 Task: Choose the host language as Ukrainian
Action: Mouse moved to (927, 140)
Screenshot: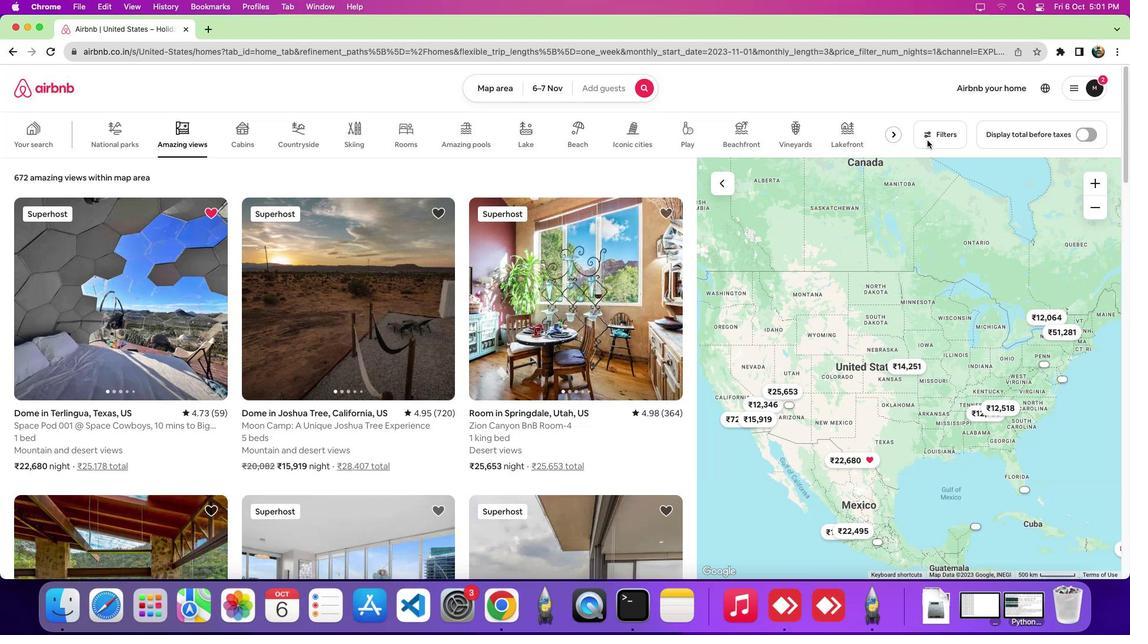 
Action: Mouse pressed left at (927, 140)
Screenshot: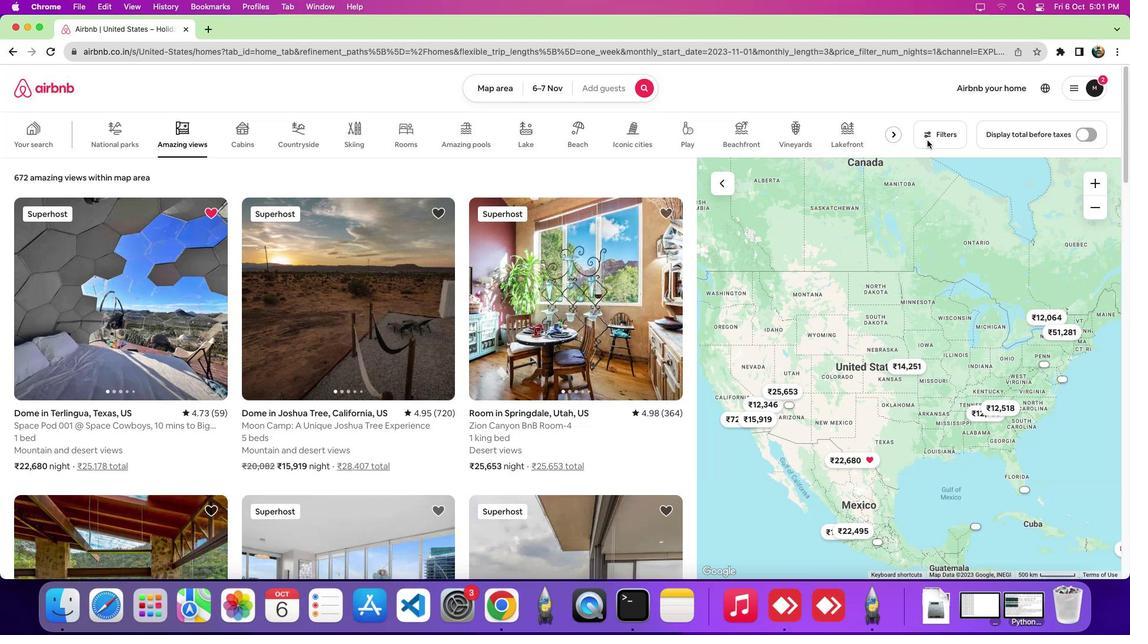 
Action: Mouse pressed left at (927, 140)
Screenshot: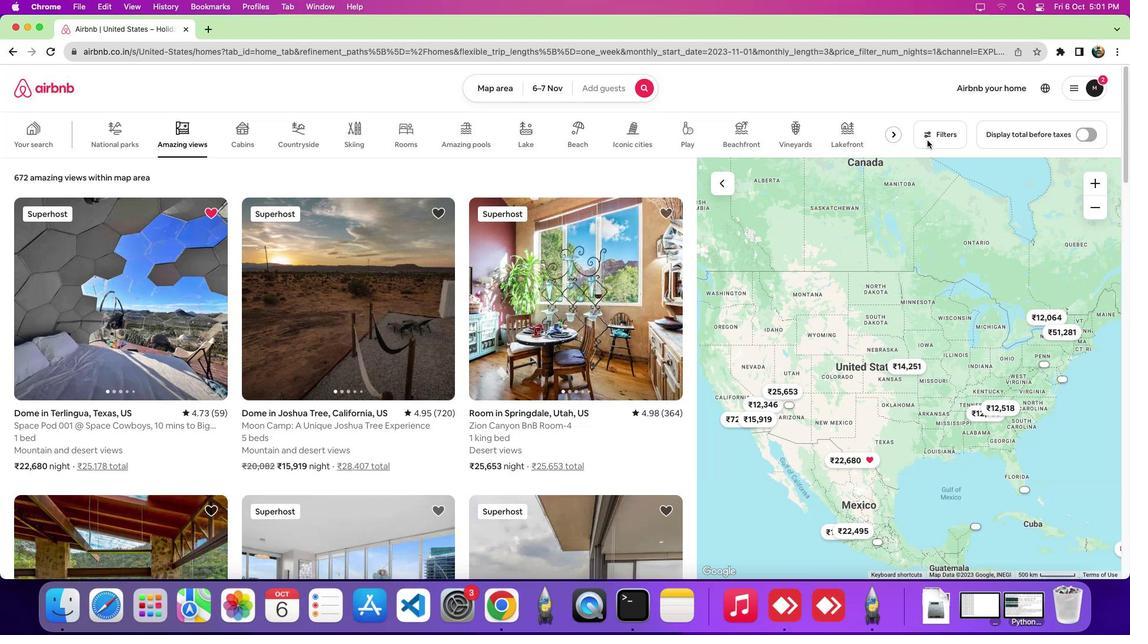 
Action: Mouse moved to (582, 214)
Screenshot: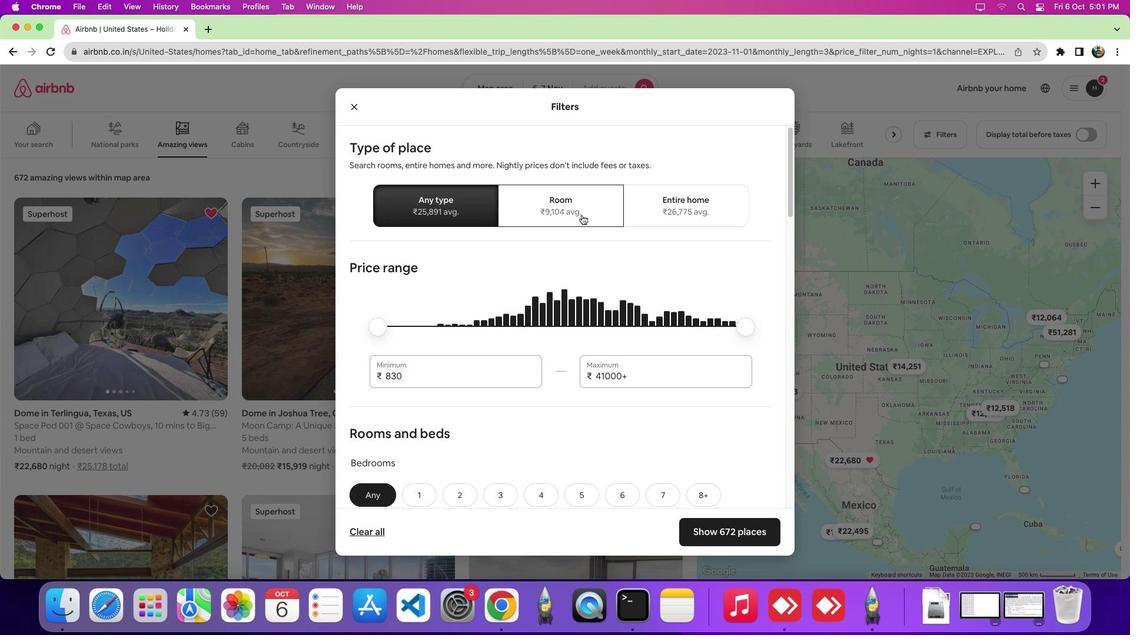 
Action: Mouse pressed left at (582, 214)
Screenshot: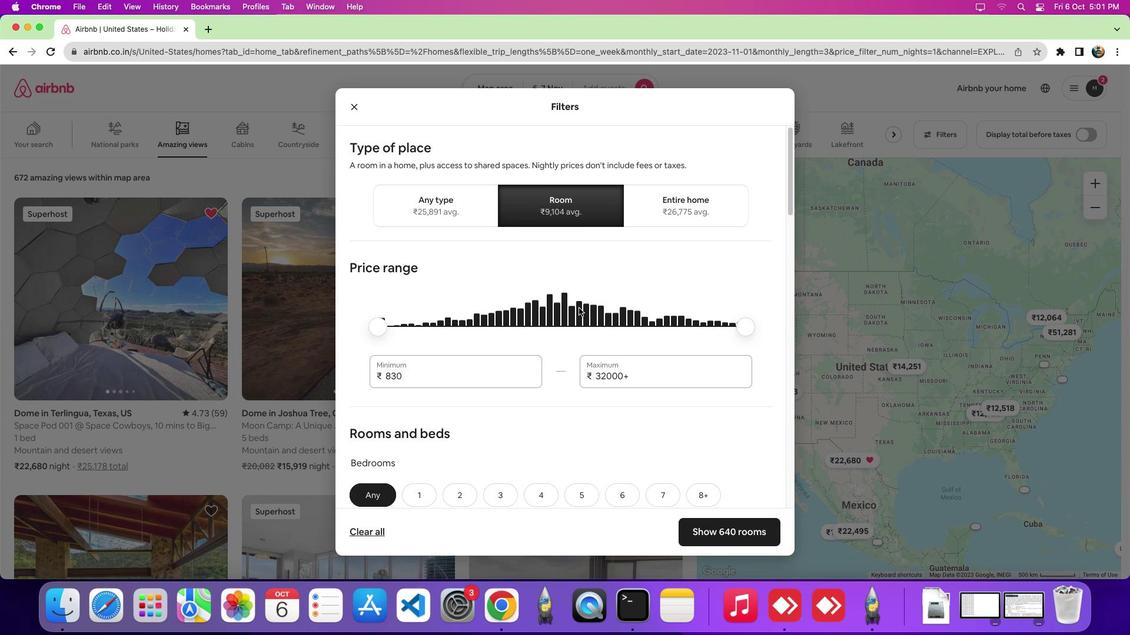 
Action: Mouse moved to (565, 450)
Screenshot: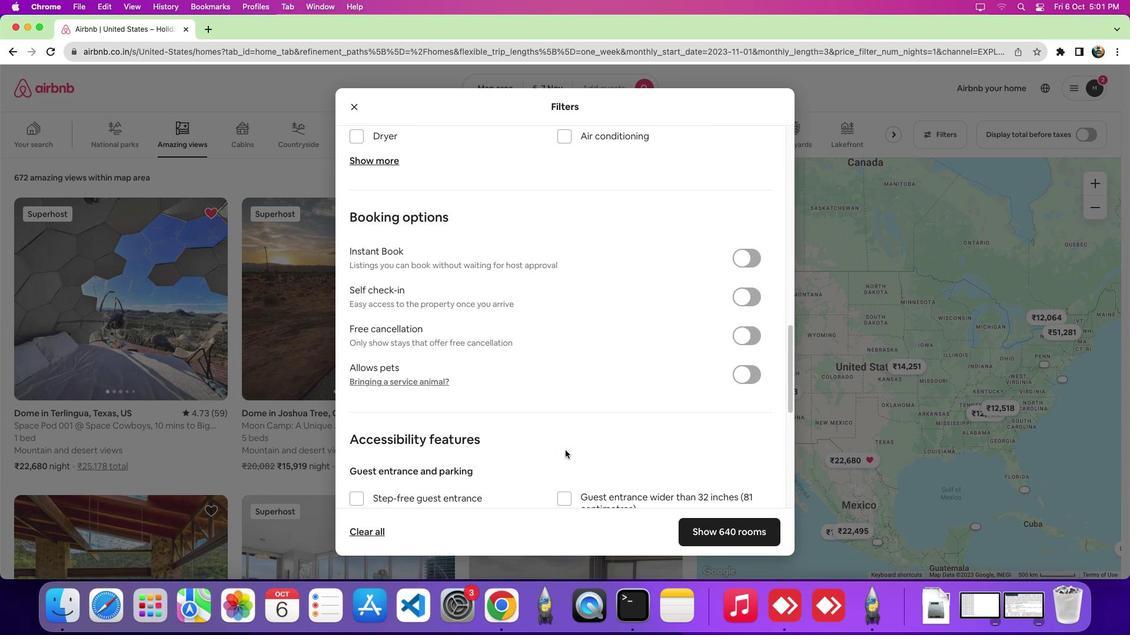 
Action: Mouse scrolled (565, 450) with delta (0, 0)
Screenshot: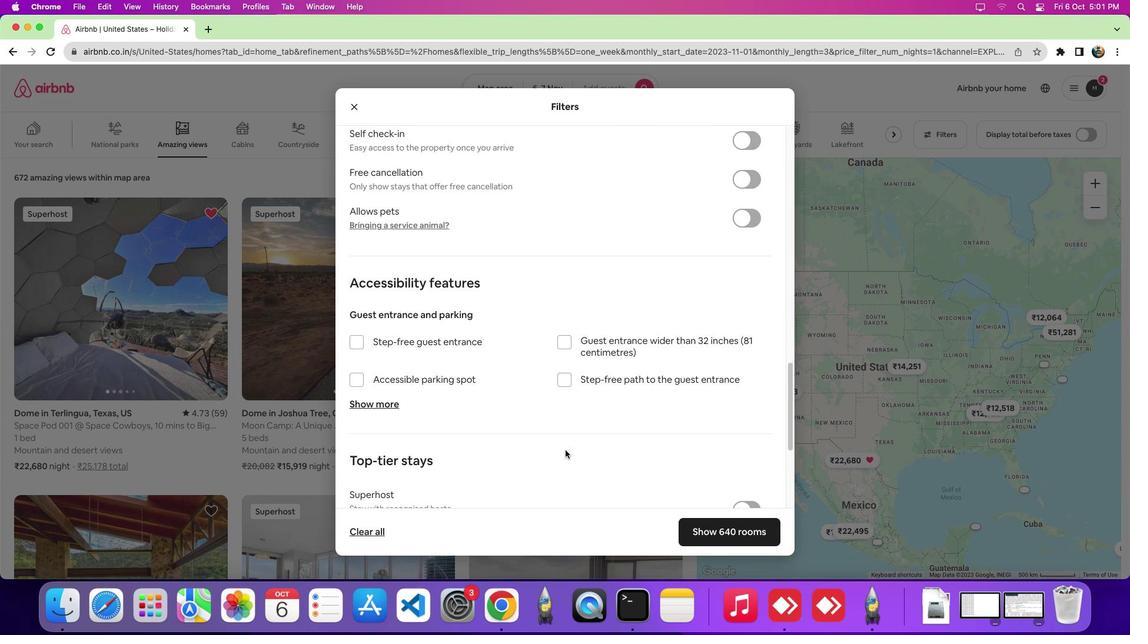 
Action: Mouse scrolled (565, 450) with delta (0, -1)
Screenshot: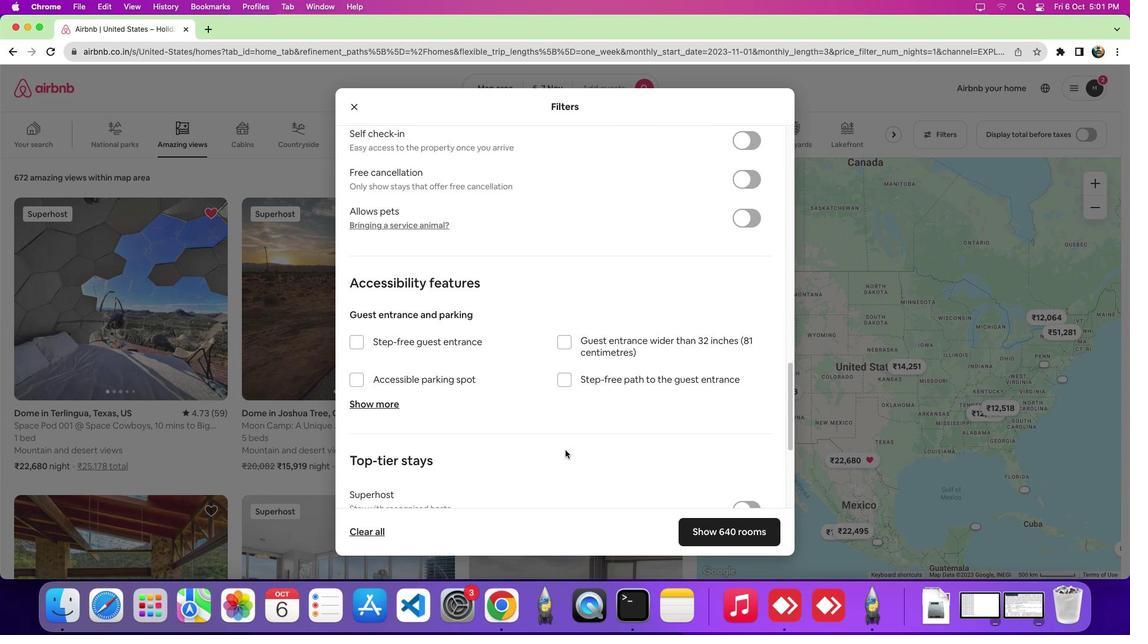 
Action: Mouse scrolled (565, 450) with delta (0, -5)
Screenshot: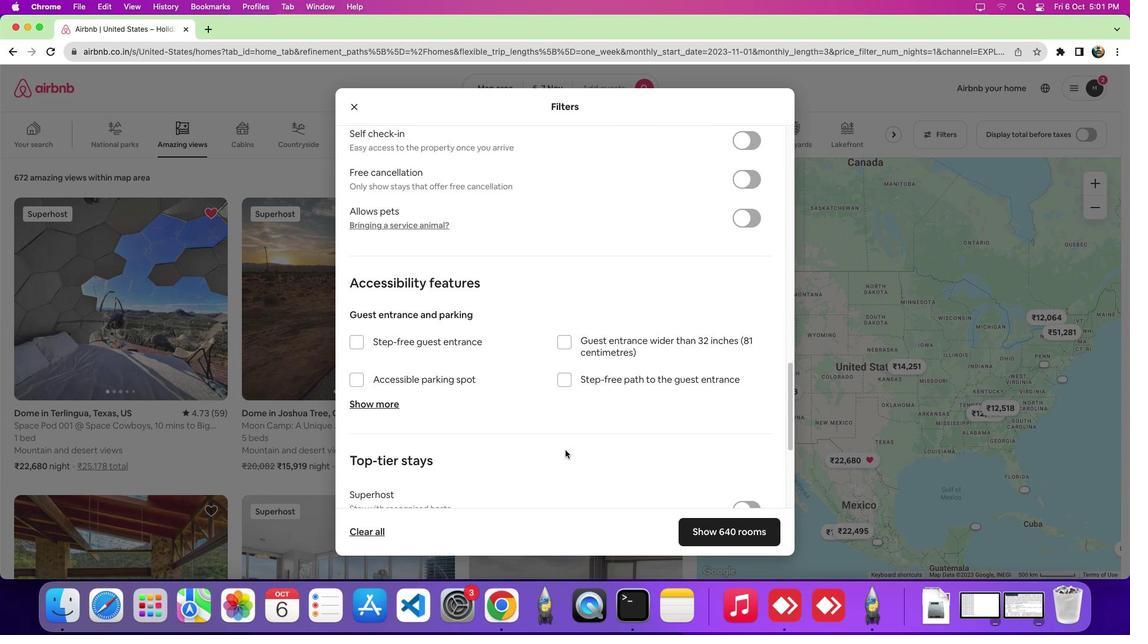 
Action: Mouse scrolled (565, 450) with delta (0, -8)
Screenshot: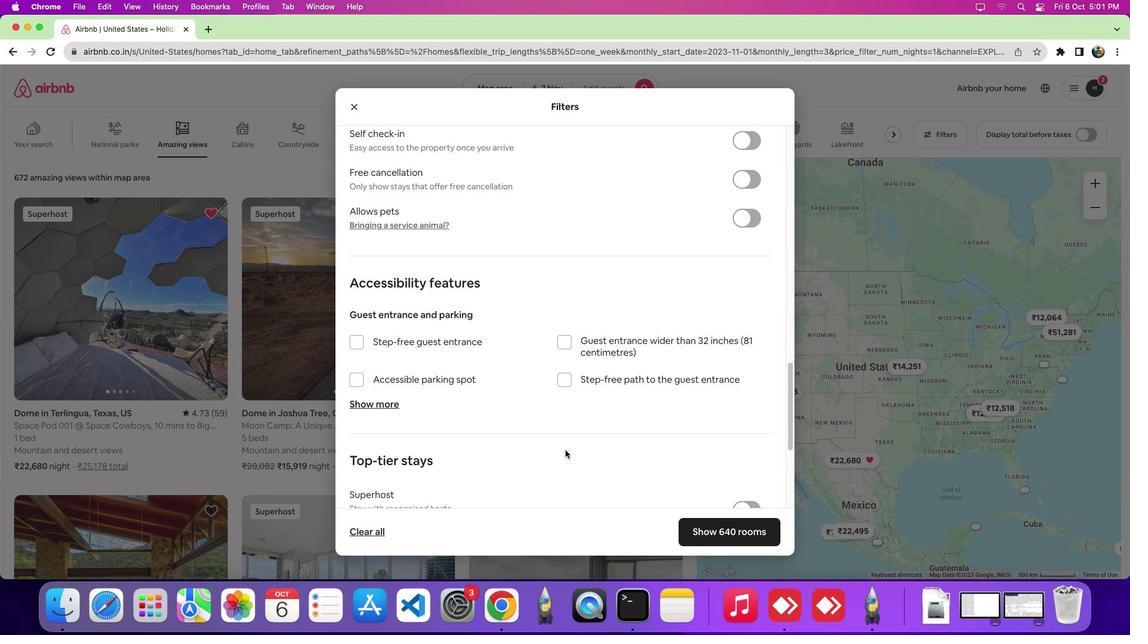 
Action: Mouse scrolled (565, 450) with delta (0, -8)
Screenshot: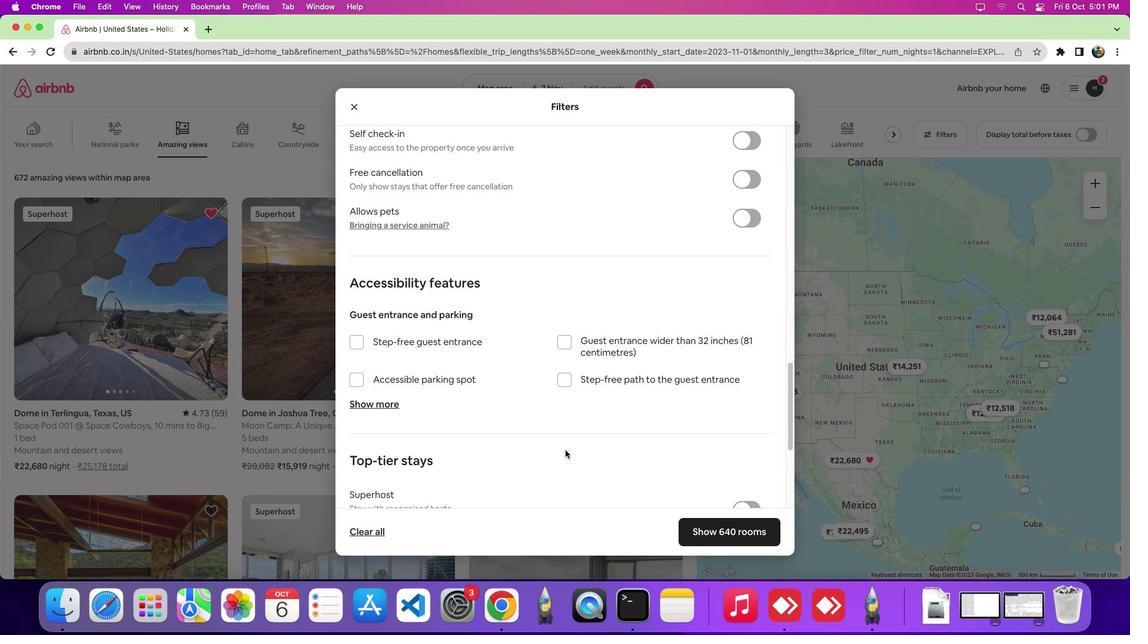 
Action: Mouse scrolled (565, 450) with delta (0, 0)
Screenshot: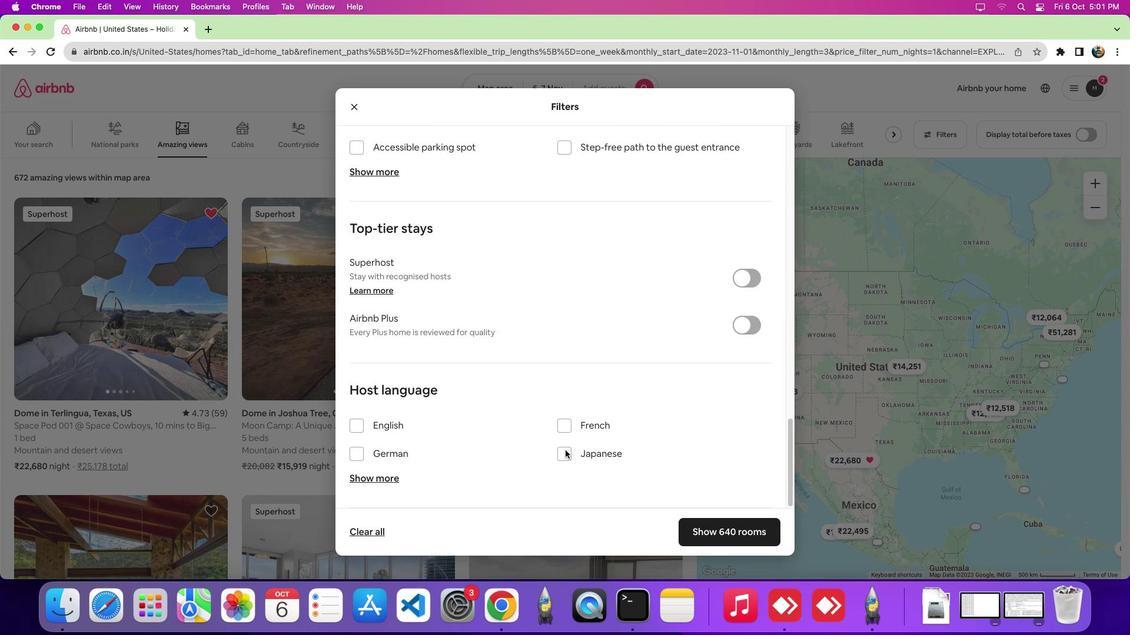 
Action: Mouse scrolled (565, 450) with delta (0, -1)
Screenshot: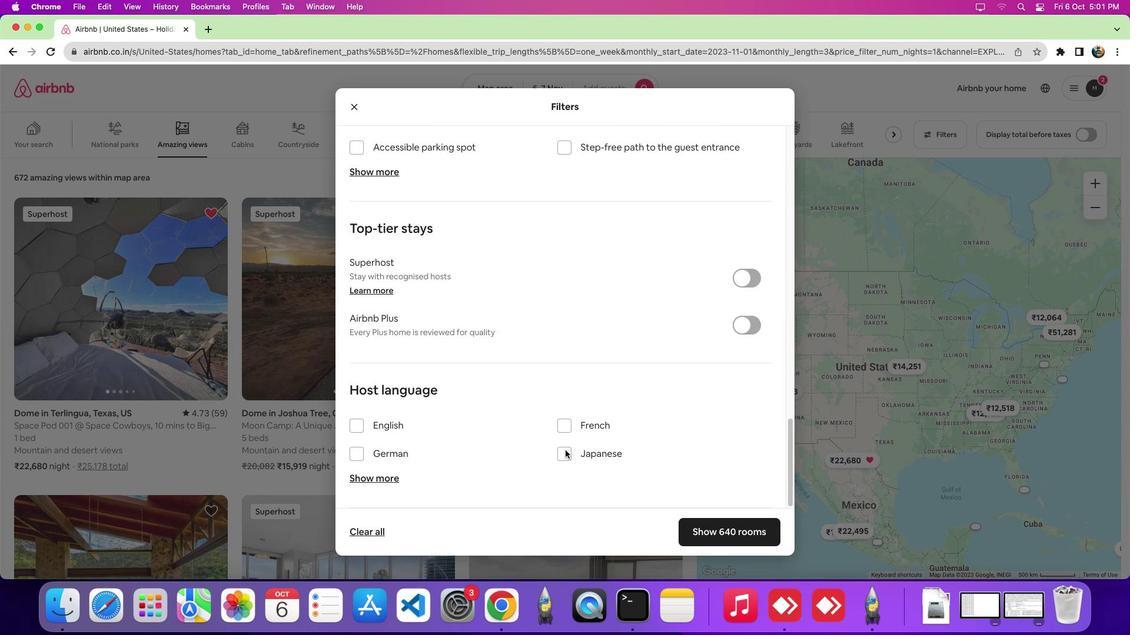
Action: Mouse scrolled (565, 450) with delta (0, -5)
Screenshot: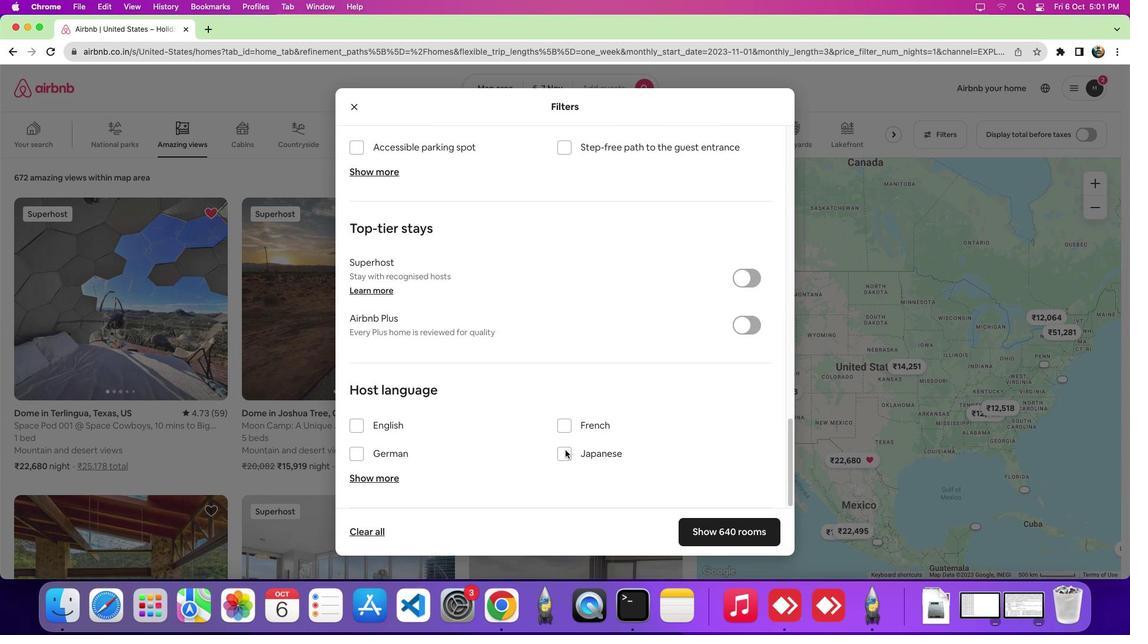 
Action: Mouse scrolled (565, 450) with delta (0, -8)
Screenshot: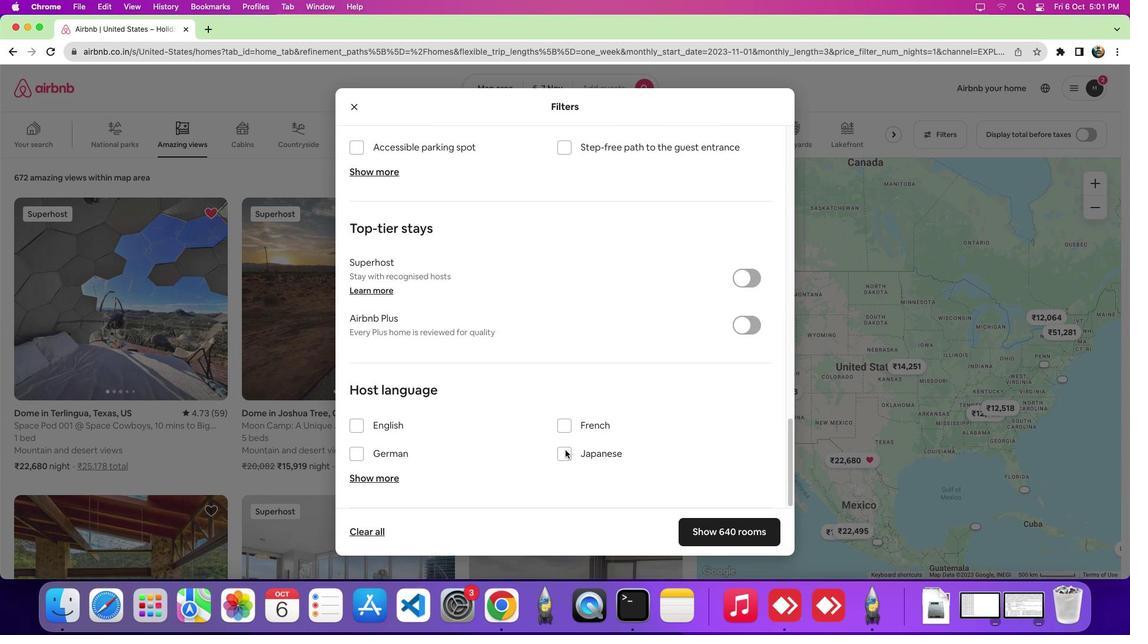 
Action: Mouse scrolled (565, 450) with delta (0, -8)
Screenshot: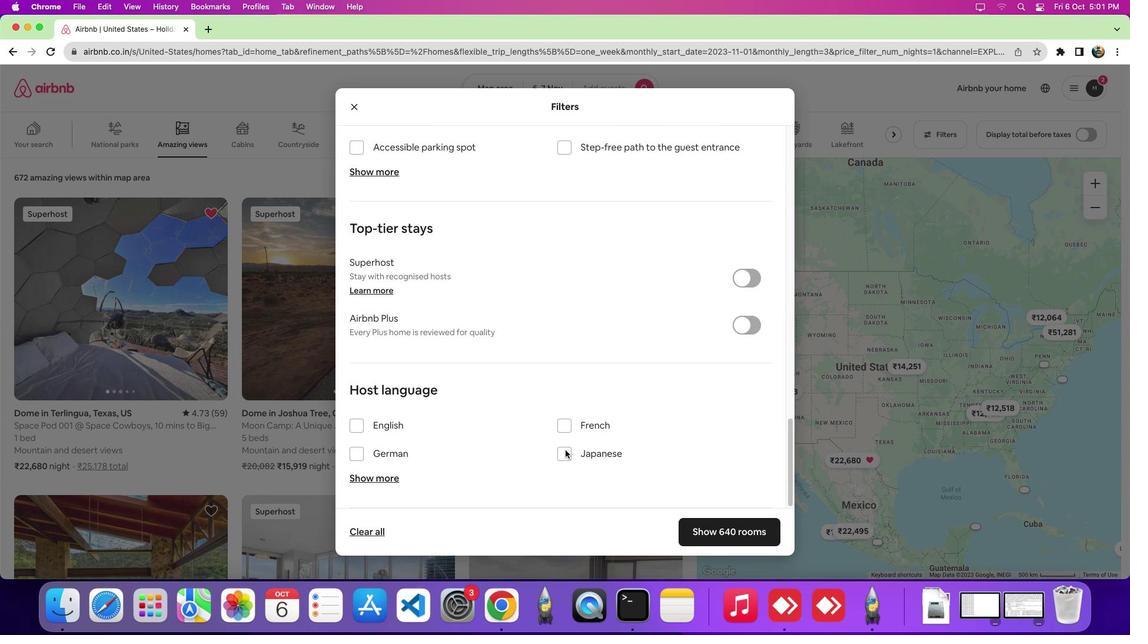 
Action: Mouse moved to (378, 482)
Screenshot: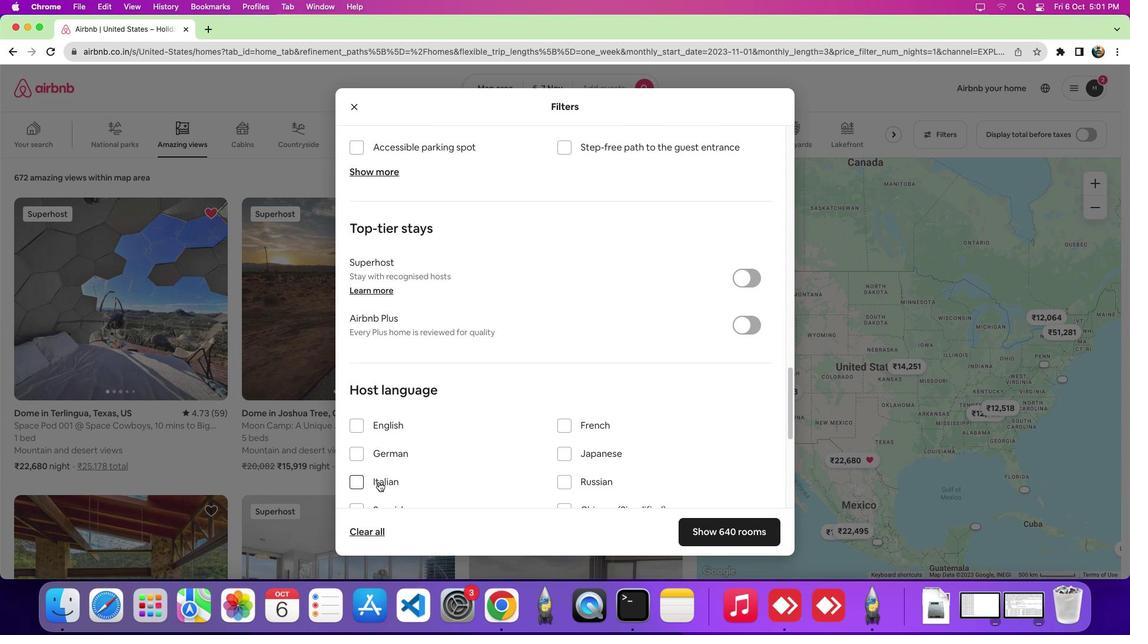 
Action: Mouse pressed left at (378, 482)
Screenshot: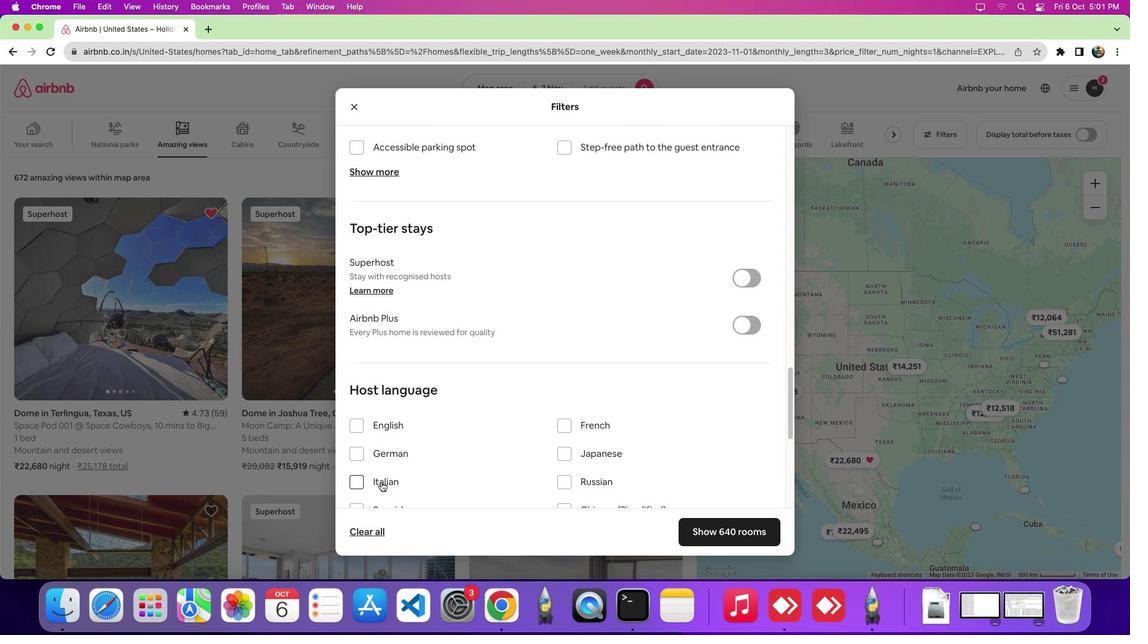 
Action: Mouse moved to (479, 459)
Screenshot: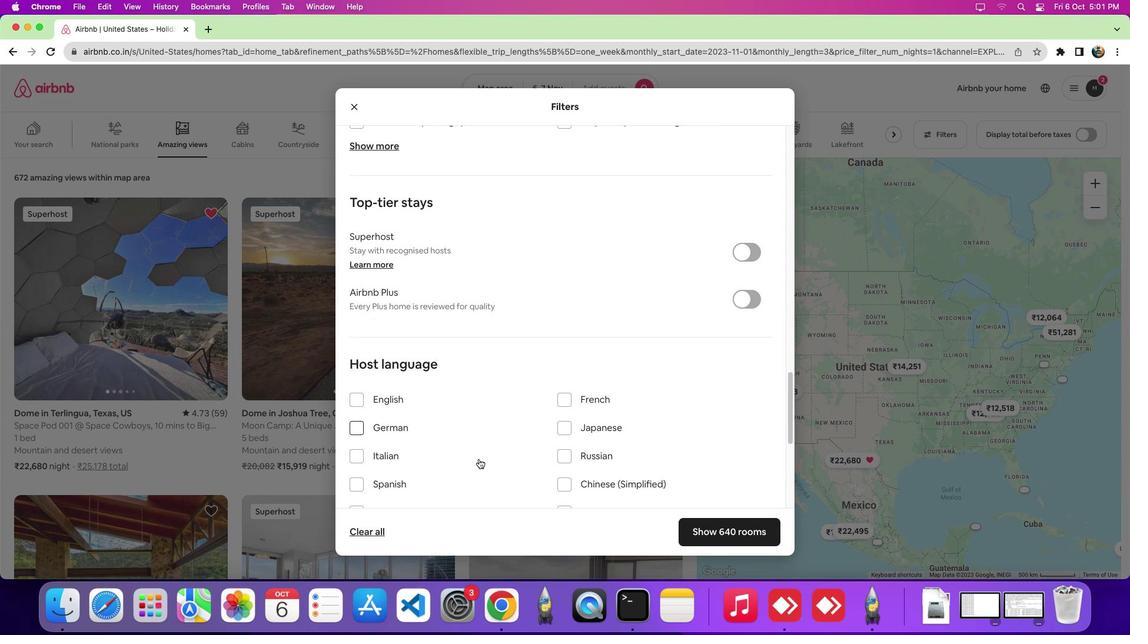 
Action: Mouse scrolled (479, 459) with delta (0, 0)
Screenshot: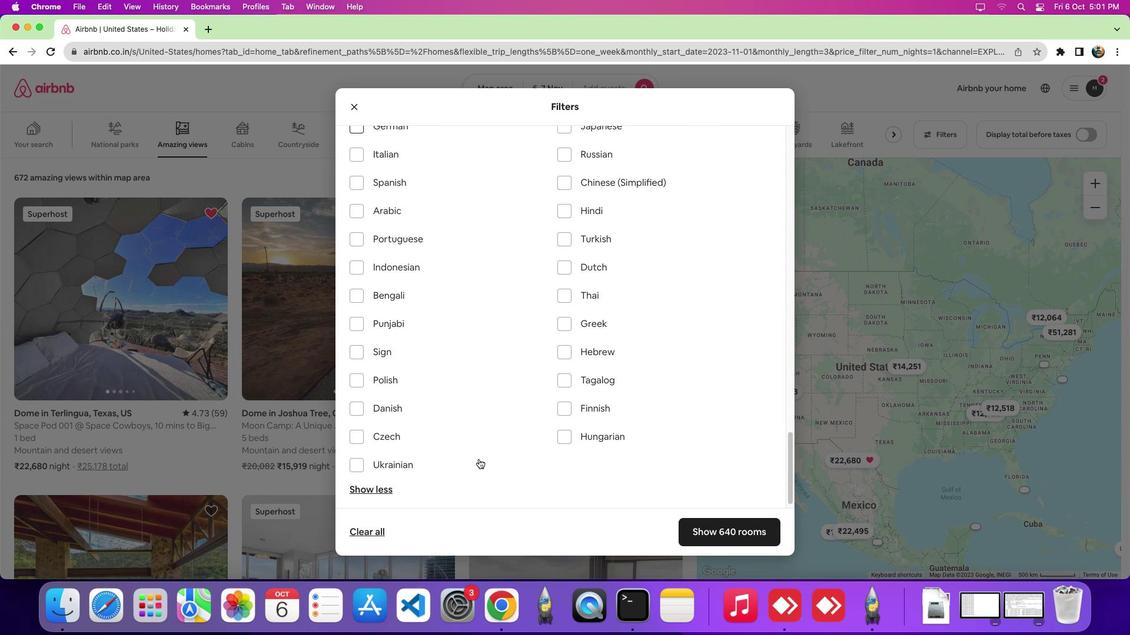 
Action: Mouse scrolled (479, 459) with delta (0, 0)
Screenshot: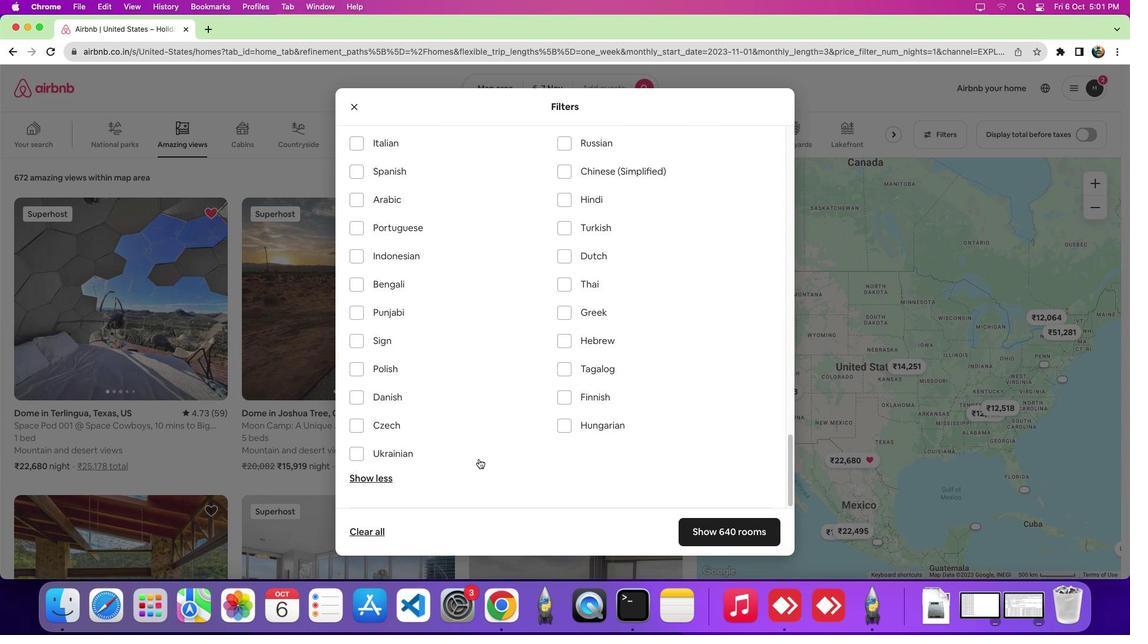 
Action: Mouse scrolled (479, 459) with delta (0, -3)
Screenshot: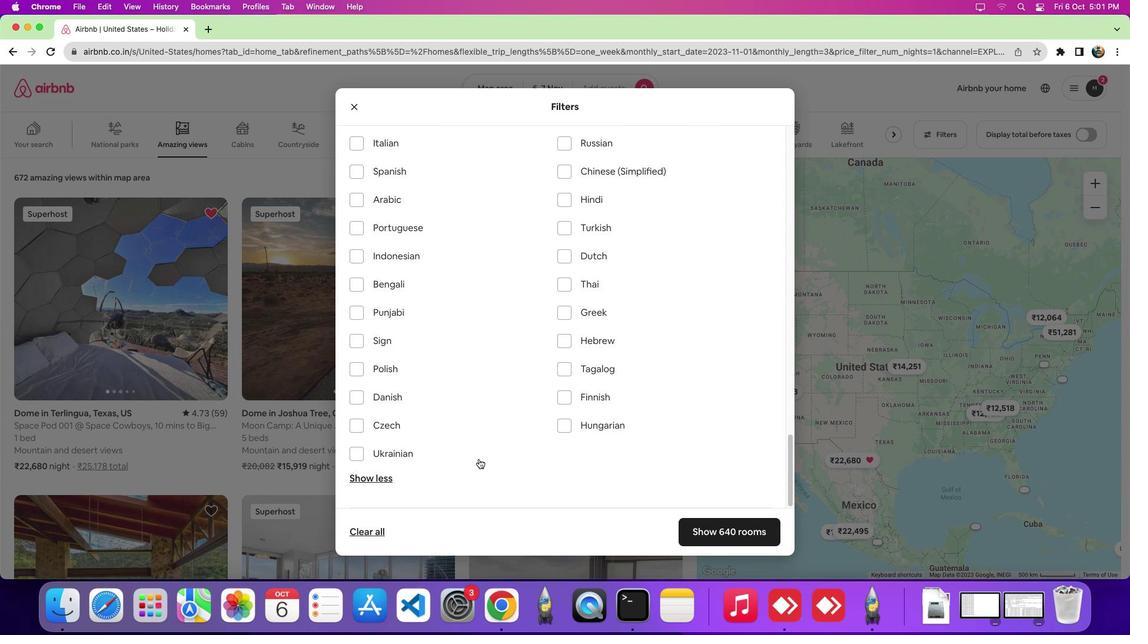 
Action: Mouse scrolled (479, 459) with delta (0, -4)
Screenshot: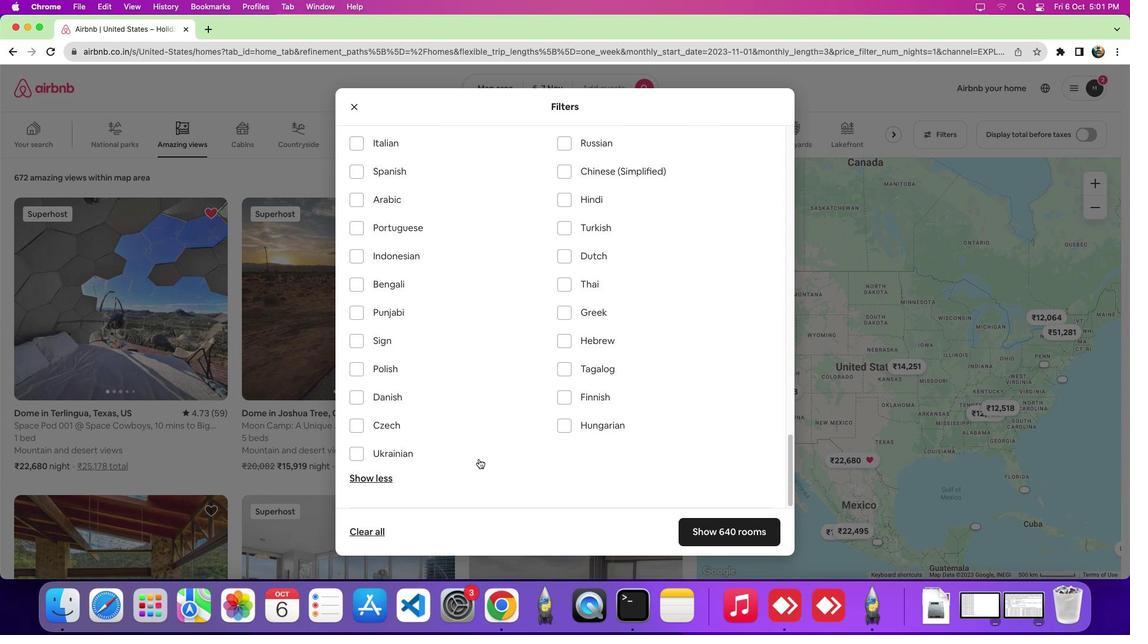 
Action: Mouse scrolled (479, 459) with delta (0, 0)
Screenshot: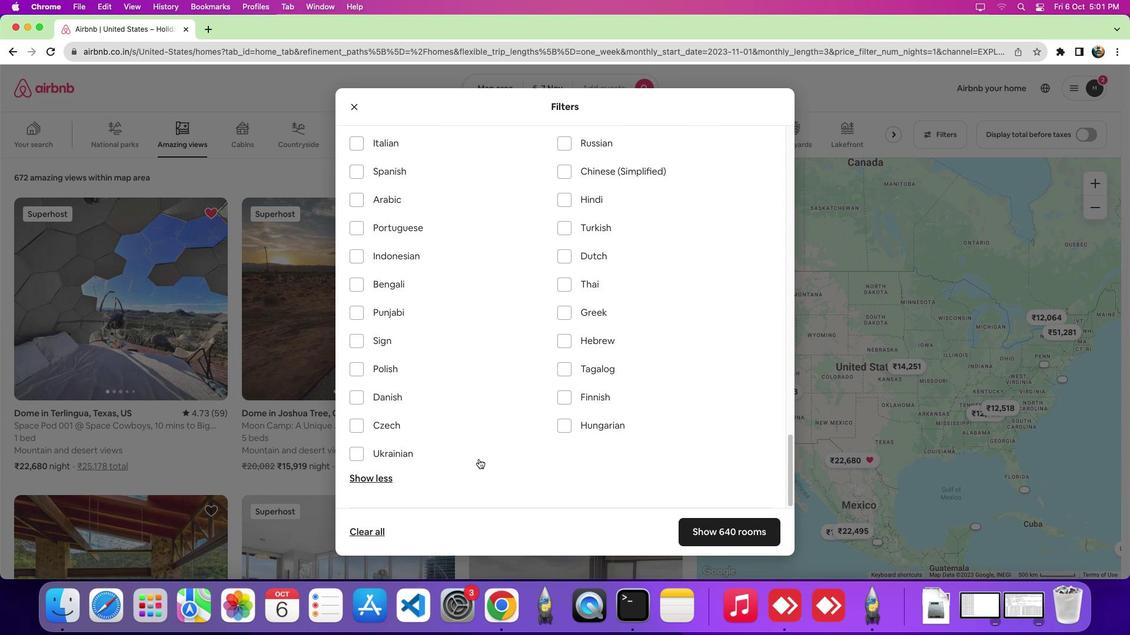 
Action: Mouse moved to (377, 458)
Screenshot: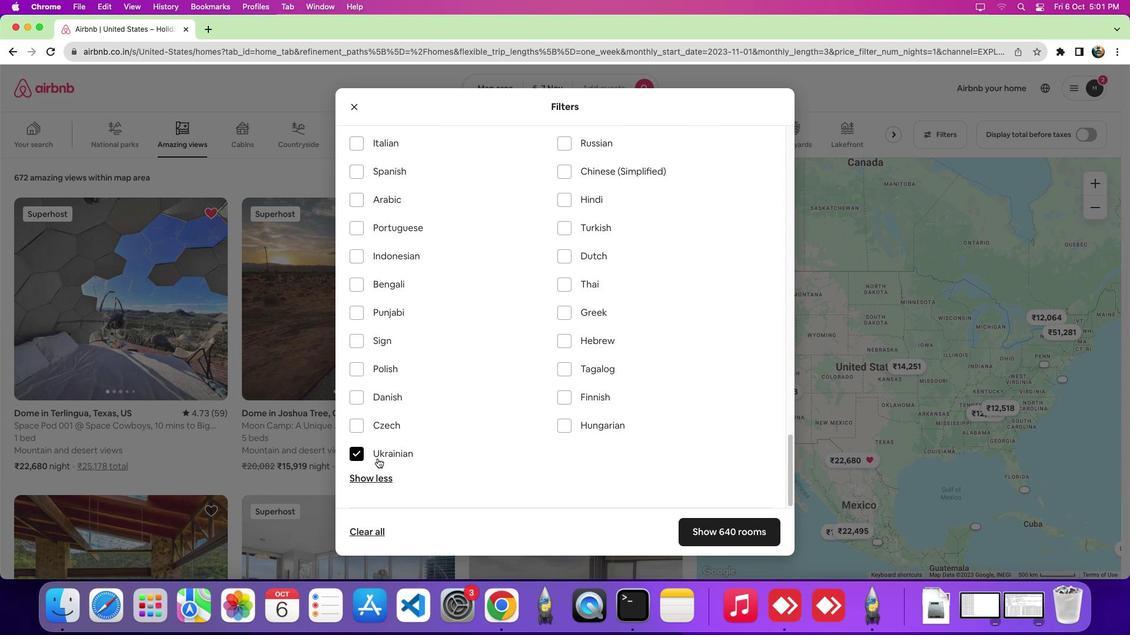 
Action: Mouse pressed left at (377, 458)
Screenshot: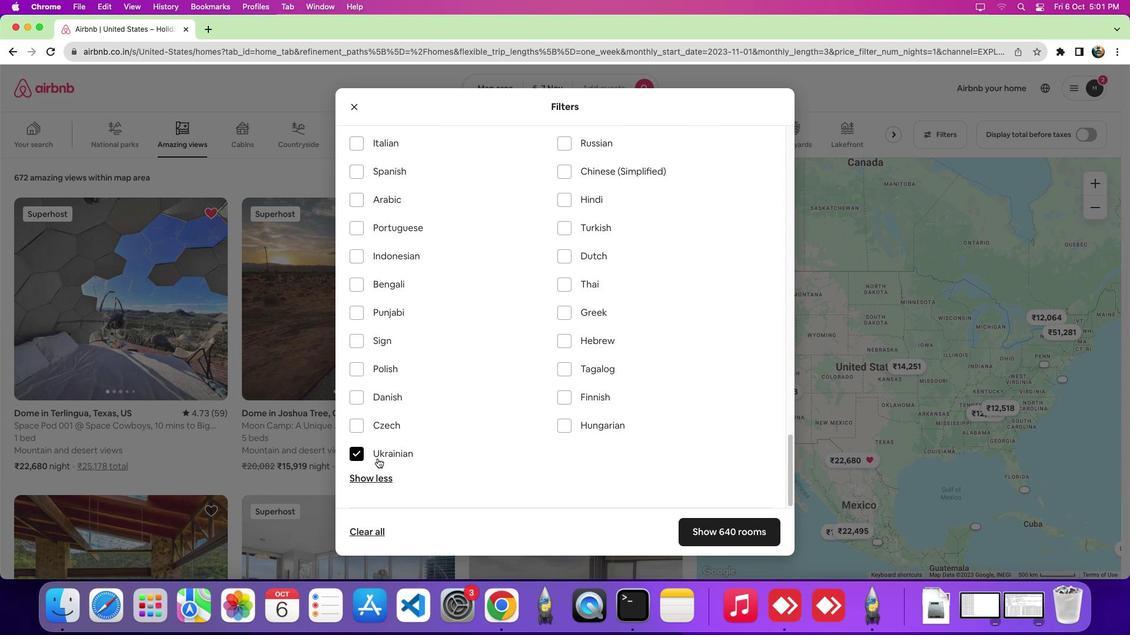 
